Task: Write the Name "John Smith" Under New vendor in Find vendor.
Action: Mouse moved to (103, 15)
Screenshot: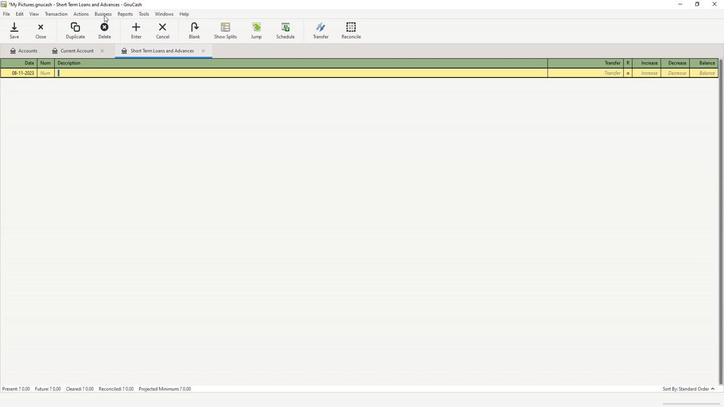 
Action: Mouse pressed left at (103, 15)
Screenshot: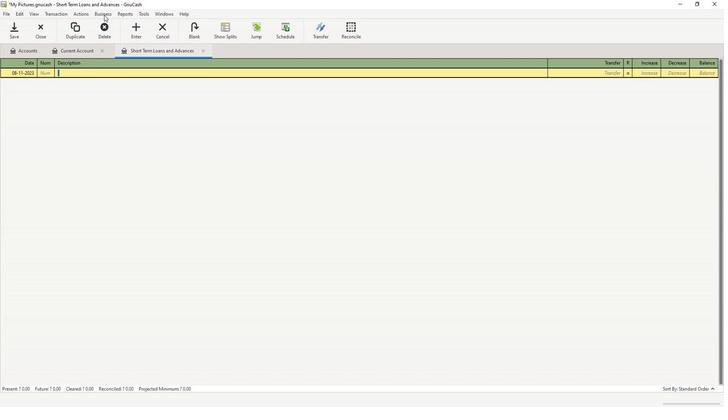
Action: Mouse moved to (109, 33)
Screenshot: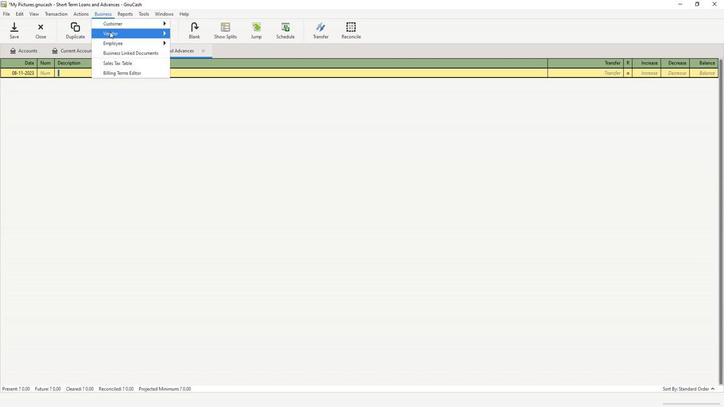 
Action: Mouse pressed left at (109, 33)
Screenshot: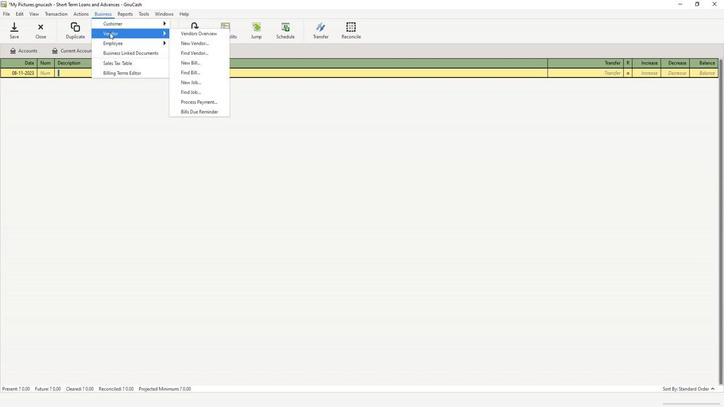 
Action: Mouse moved to (192, 56)
Screenshot: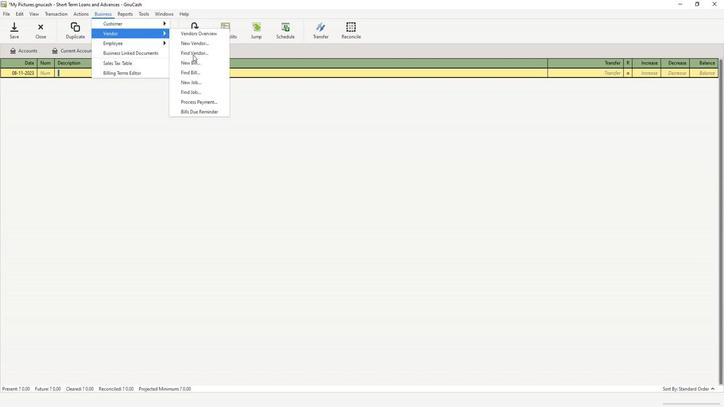 
Action: Mouse pressed left at (192, 56)
Screenshot: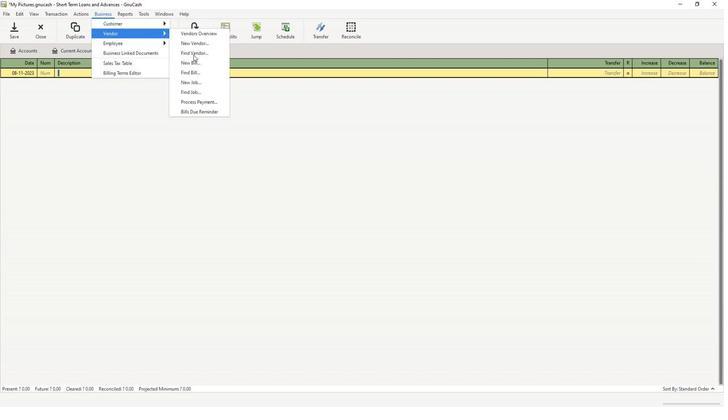 
Action: Mouse moved to (382, 267)
Screenshot: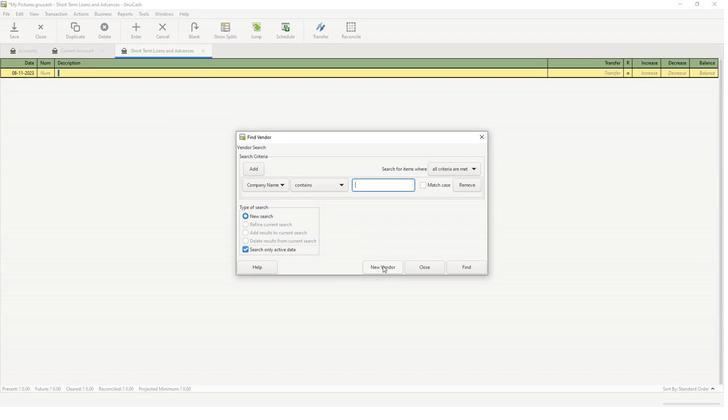 
Action: Mouse pressed left at (382, 267)
Screenshot: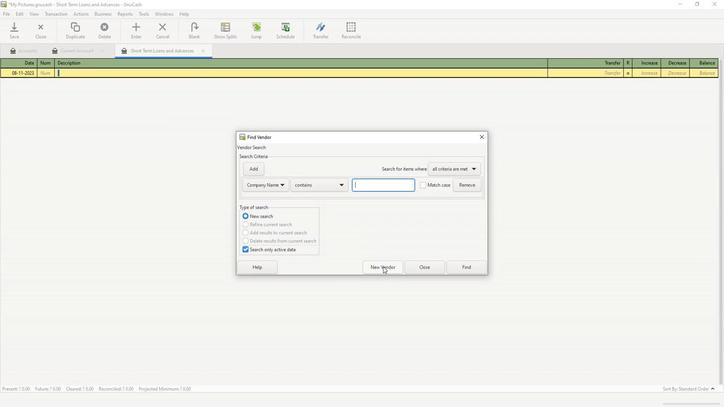 
Action: Mouse moved to (337, 181)
Screenshot: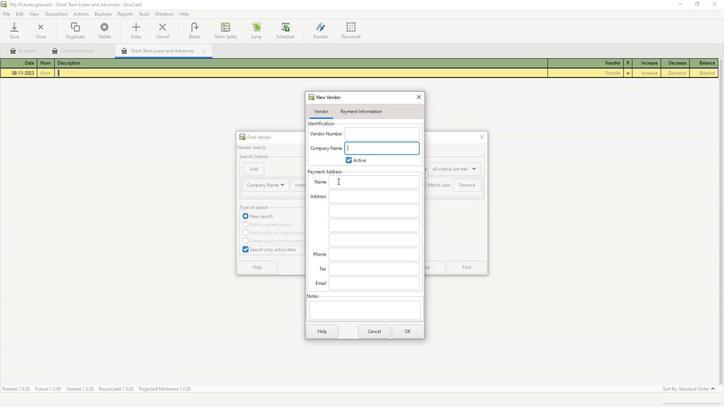 
Action: Mouse pressed left at (337, 181)
Screenshot: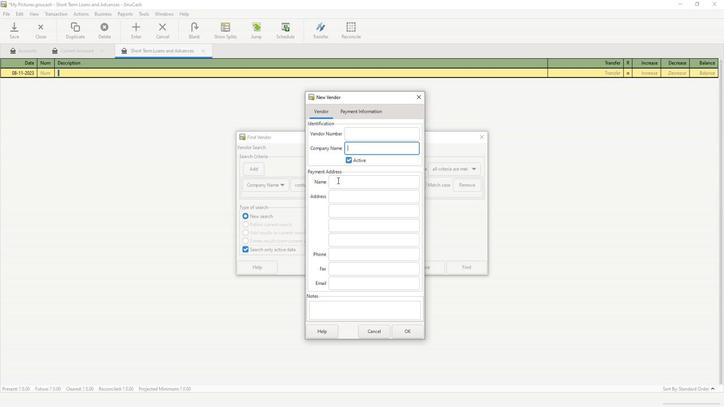 
Action: Key pressed <Key.caps_lock>J<Key.caps_lock>ohn<Key.space><Key.caps_lock>S<Key.caps_lock>mith
Screenshot: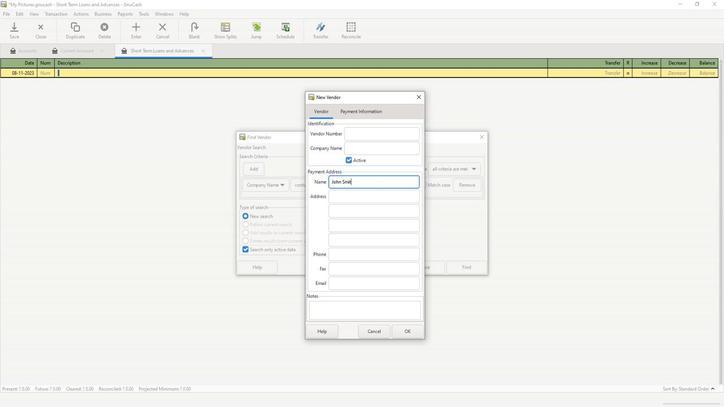 
Action: Mouse moved to (392, 331)
Screenshot: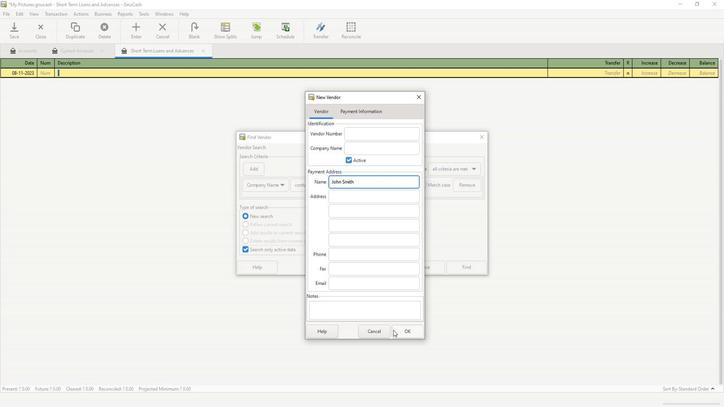 
